 Task: Change the text size to large.
Action: Mouse moved to (599, 459)
Screenshot: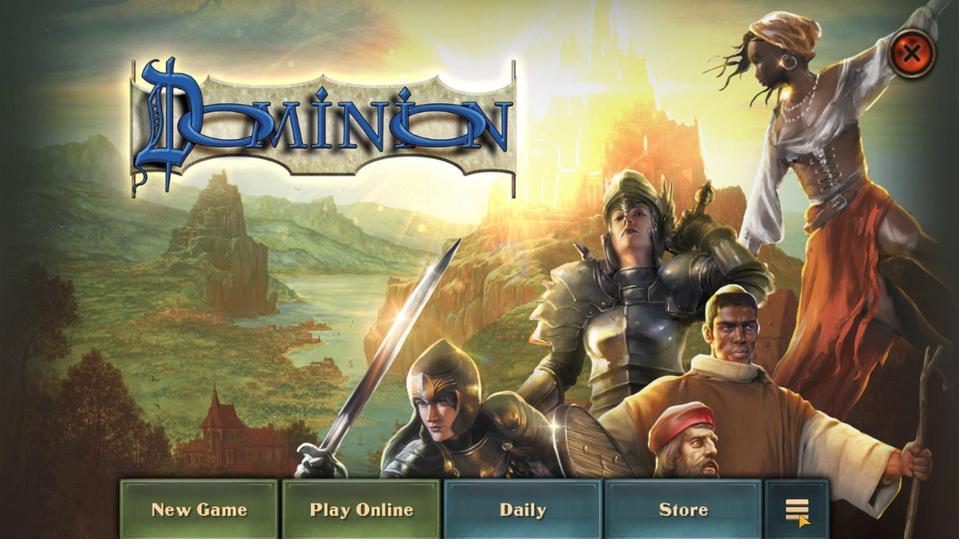
Action: Mouse pressed left at (599, 459)
Screenshot: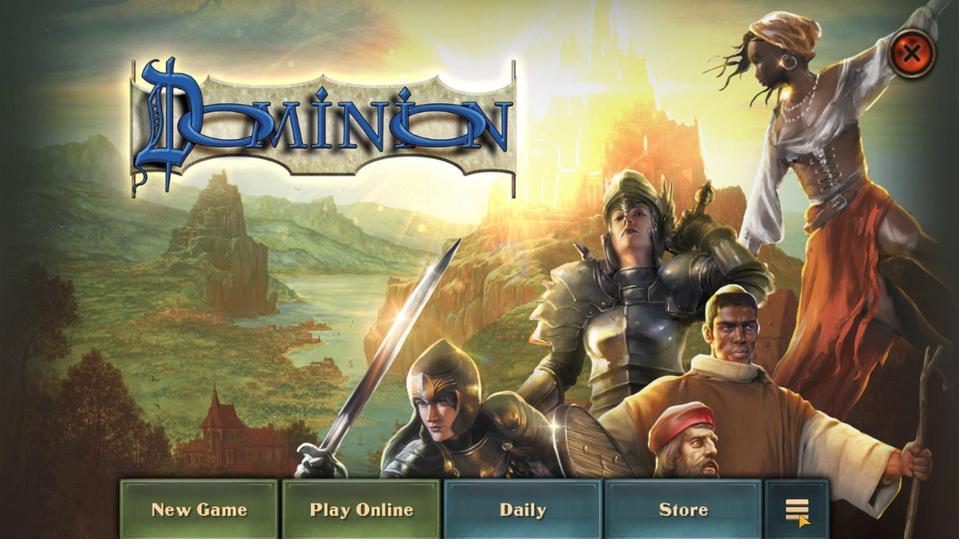 
Action: Mouse moved to (293, 393)
Screenshot: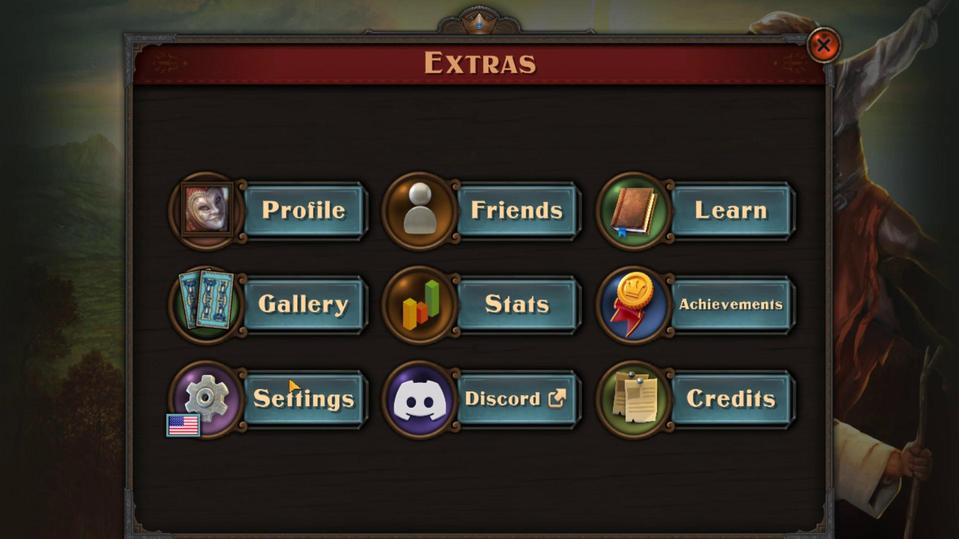 
Action: Mouse pressed left at (293, 393)
Screenshot: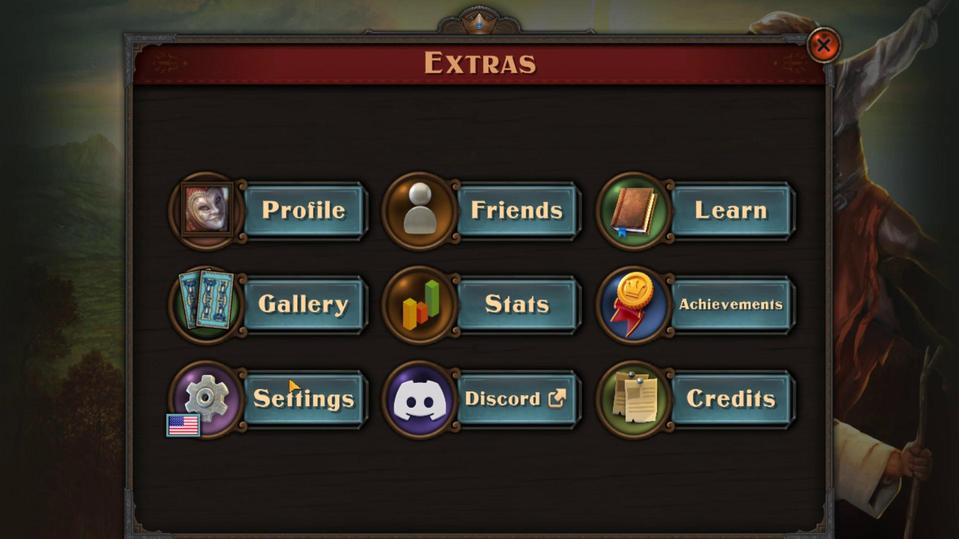 
Action: Mouse moved to (357, 424)
Screenshot: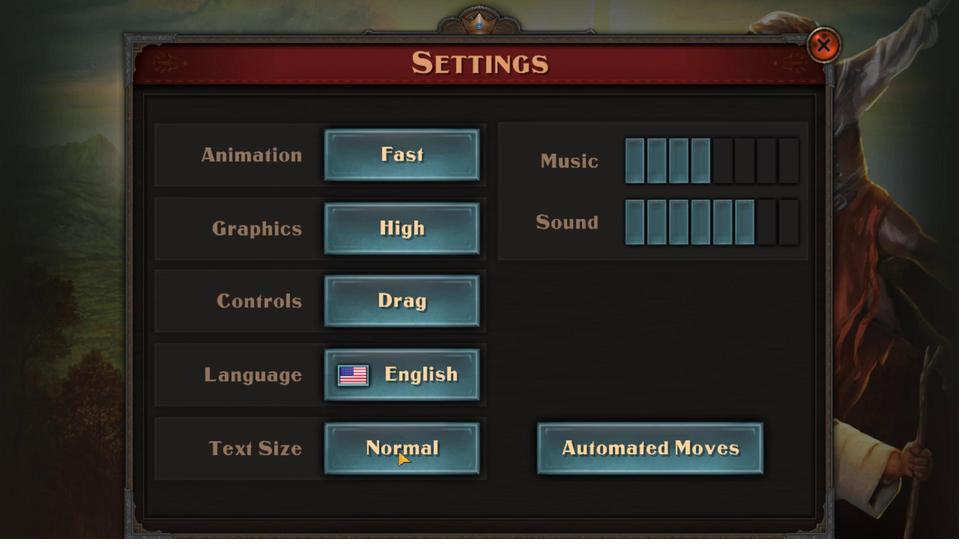 
Action: Mouse pressed left at (357, 424)
Screenshot: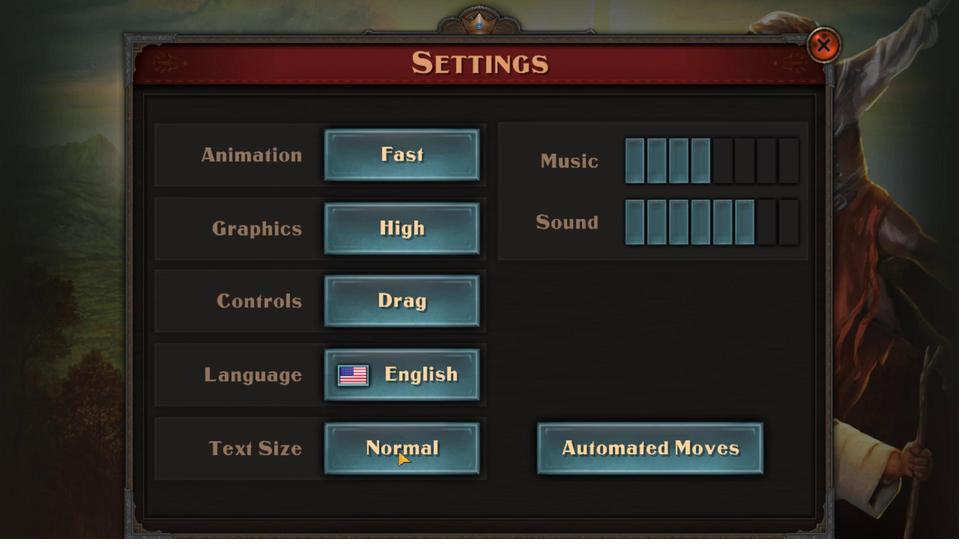 
Action: Mouse moved to (400, 417)
Screenshot: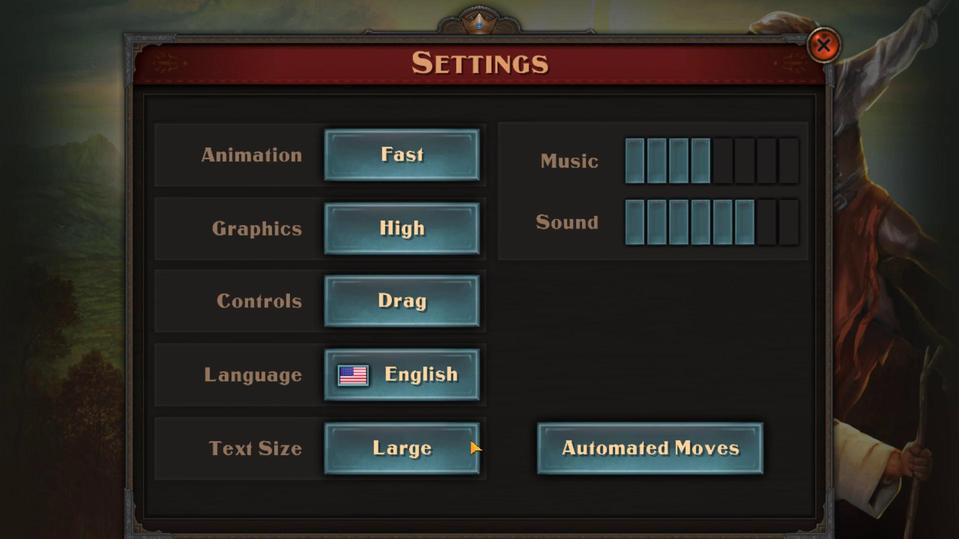 
